 Task: Add the product "Purina Beneful Wet Medleys Tuscan, Romana and Mediterranean Style Dog Food Variety Pack (3 oz x 12 ct)" to cart from the store "Pavilions Pets".
Action: Mouse pressed left at (39, 76)
Screenshot: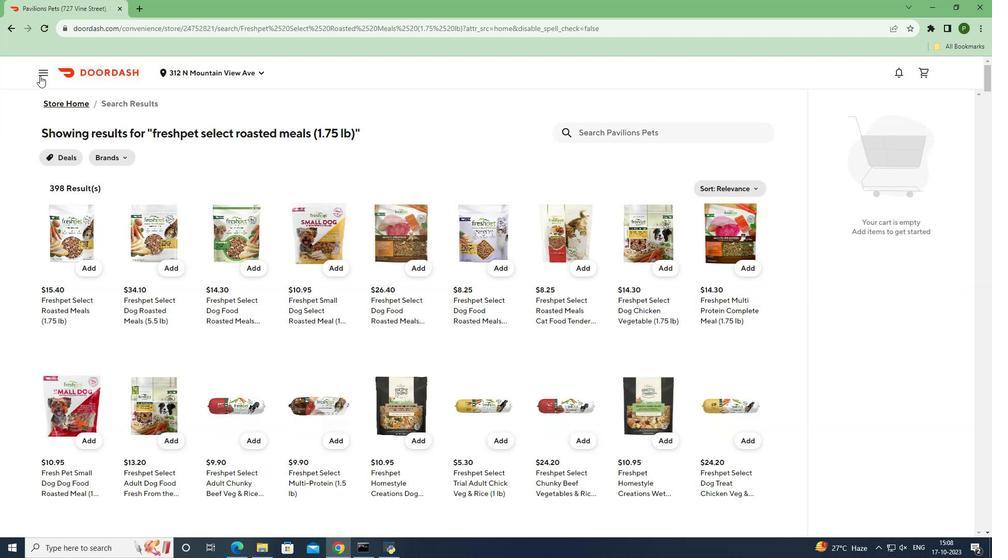 
Action: Mouse moved to (56, 144)
Screenshot: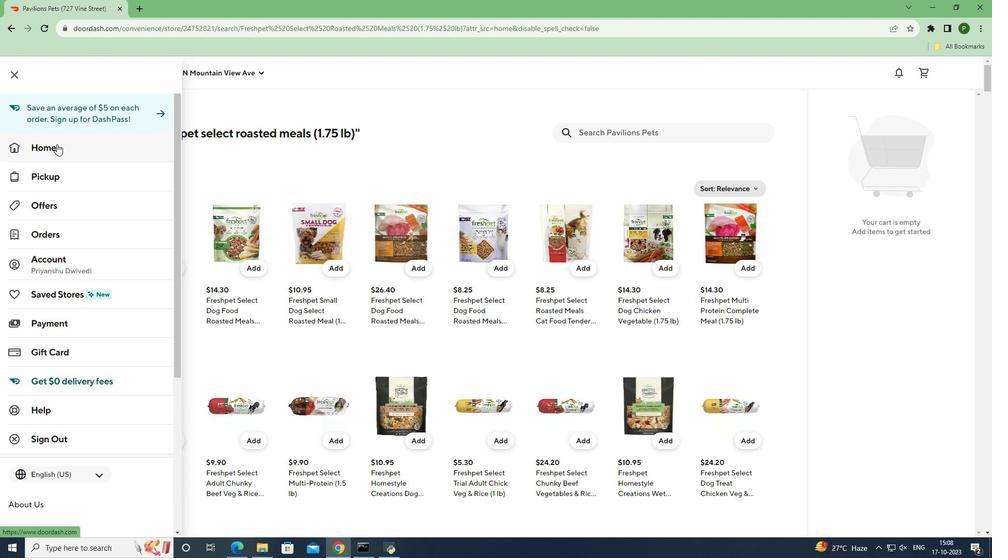 
Action: Mouse pressed left at (56, 144)
Screenshot: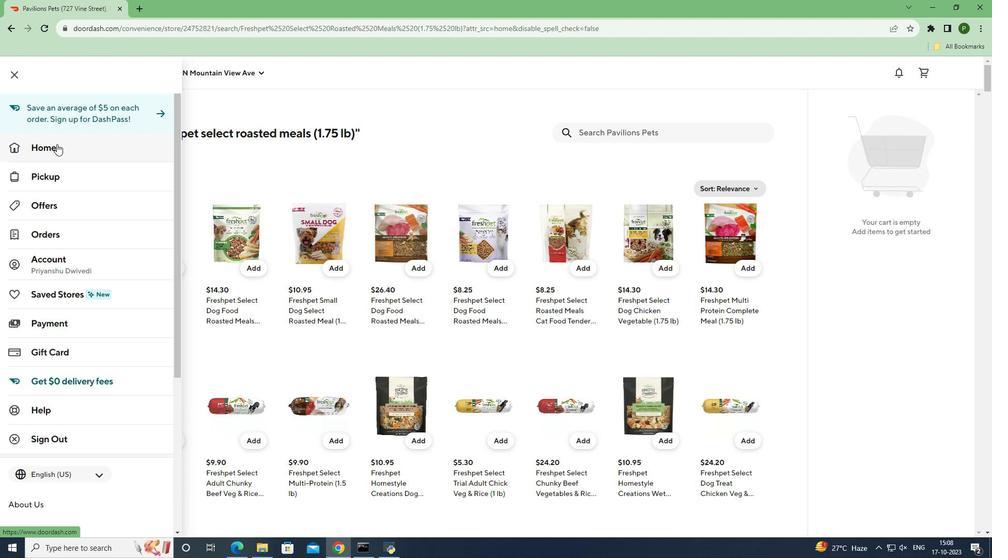 
Action: Mouse moved to (461, 113)
Screenshot: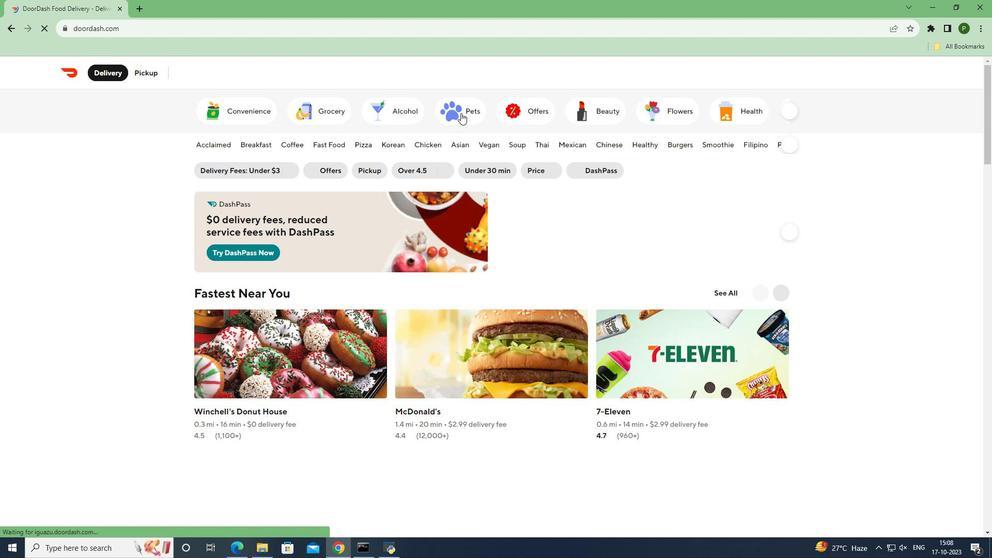 
Action: Mouse pressed left at (461, 113)
Screenshot: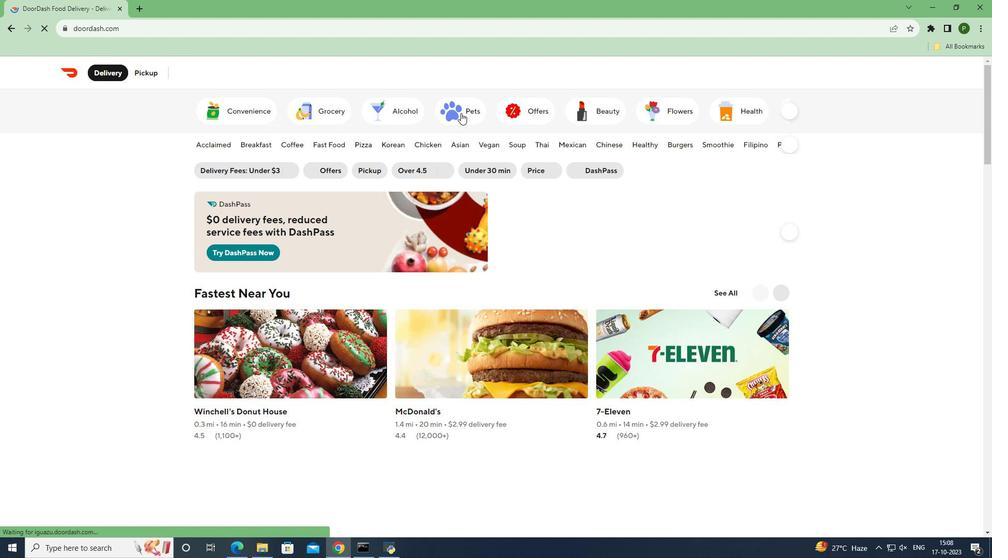 
Action: Mouse moved to (766, 316)
Screenshot: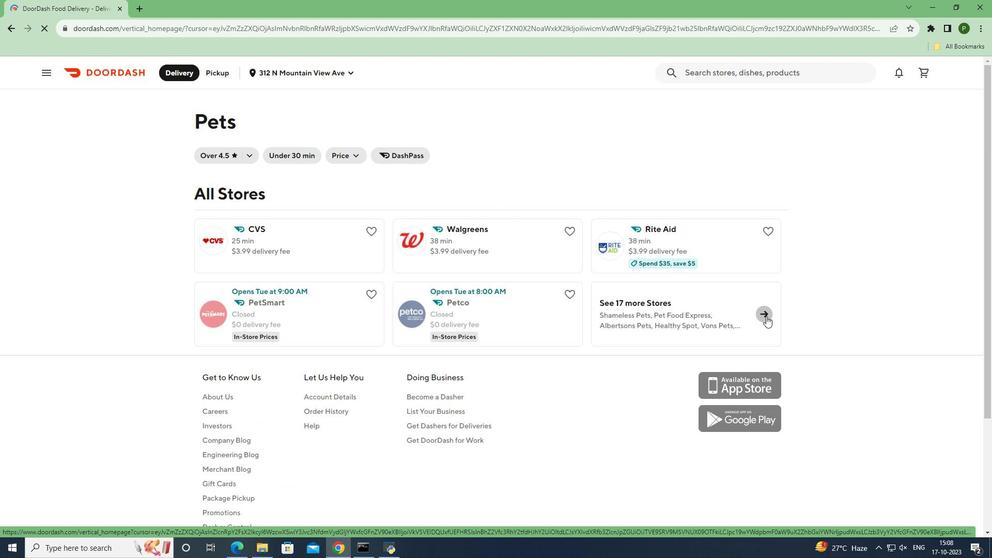 
Action: Mouse pressed left at (766, 316)
Screenshot: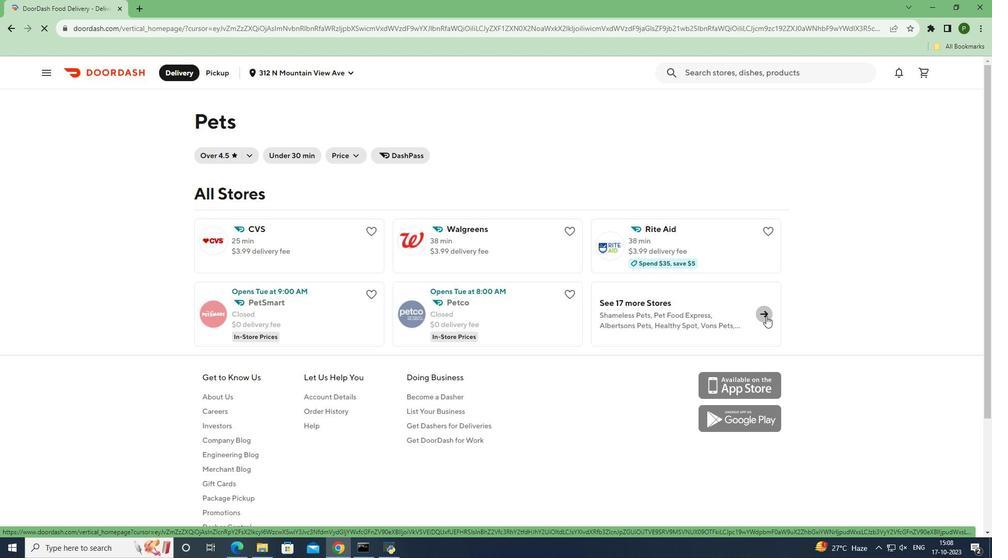 
Action: Mouse moved to (651, 456)
Screenshot: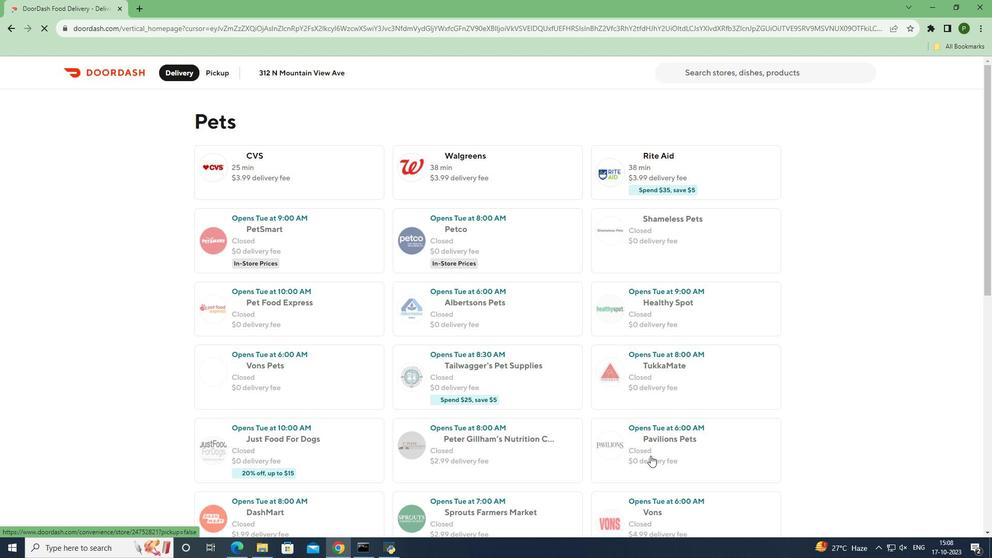 
Action: Mouse pressed left at (651, 456)
Screenshot: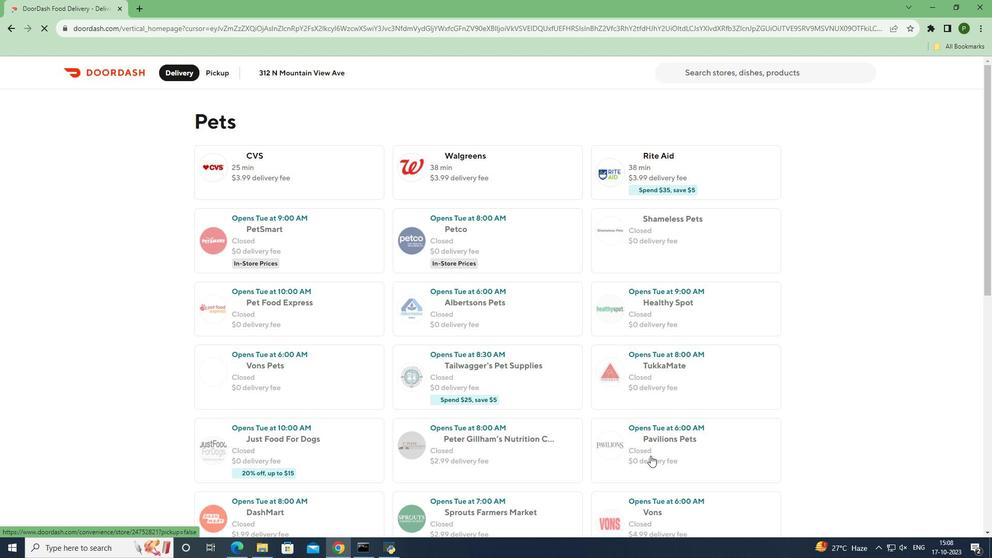 
Action: Mouse moved to (645, 165)
Screenshot: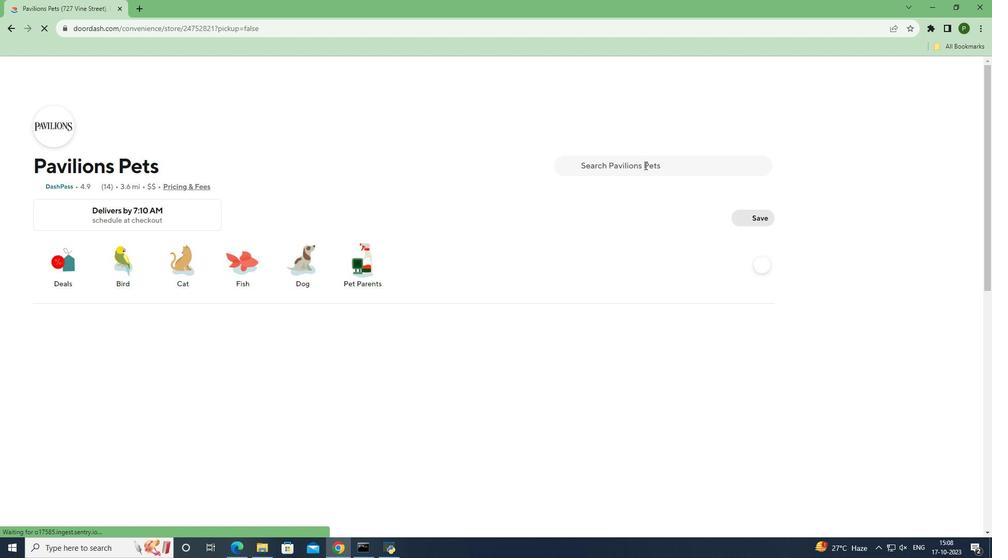 
Action: Mouse pressed left at (645, 165)
Screenshot: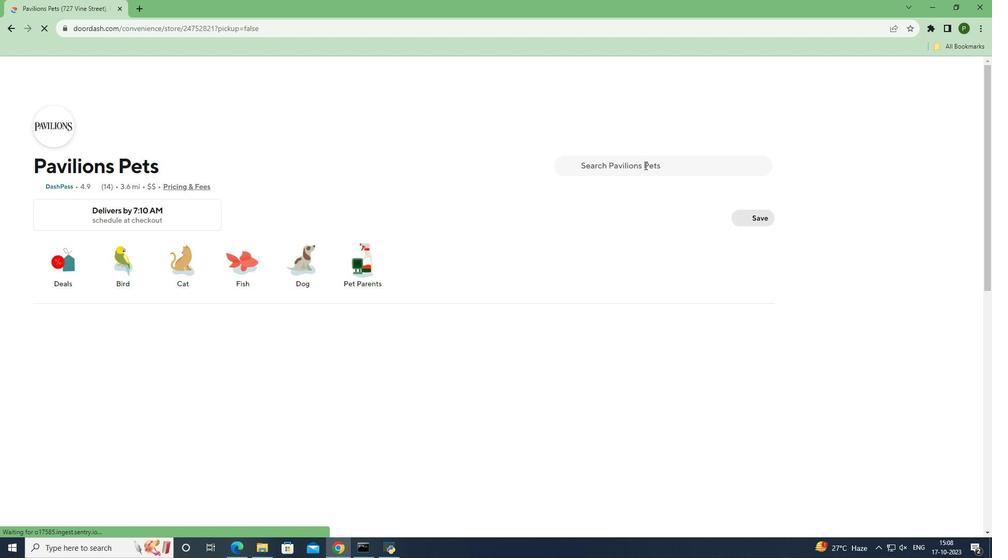 
Action: Key pressed <Key.caps_lock>P<Key.caps_lock>urina<Key.space><Key.caps_lock>B<Key.caps_lock>eneful<Key.space><Key.caps_lock>W<Key.caps_lock>et<Key.space><Key.caps_lock>M<Key.caps_lock>edleys<Key.space><Key.caps_lock>T<Key.caps_lock>uscan<Key.space><Key.caps_lock>R<Key.caps_lock>omana<Key.space>and<Key.space><Key.caps_lock>M<Key.caps_lock>editerranean<Key.space><Key.caps_lock>S<Key.caps_lock>tyle<Key.space><Key.caps_lock>D<Key.caps_lock>og<Key.space><Key.caps_lock>F<Key.caps_lock>ood<Key.space><Key.caps_lock>V<Key.caps_lock>ariety<Key.space><Key.caps_lock>P<Key.caps_lock>ack<Key.space><Key.shift_r>(3<Key.space>oz<Key.space><Key.shift>*<Key.space>12<Key.space>ct<Key.shift_r>)<Key.enter>
Screenshot: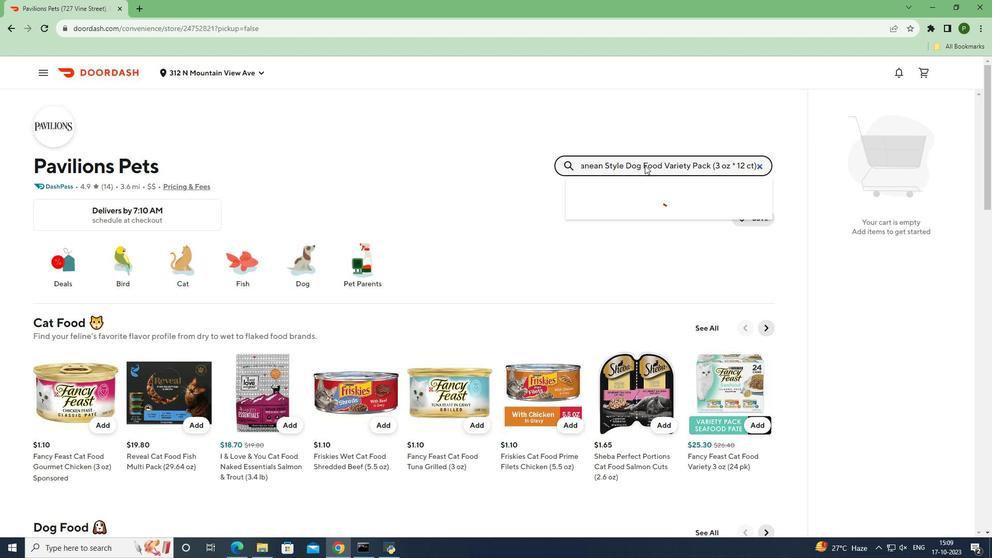 
Action: Mouse moved to (86, 280)
Screenshot: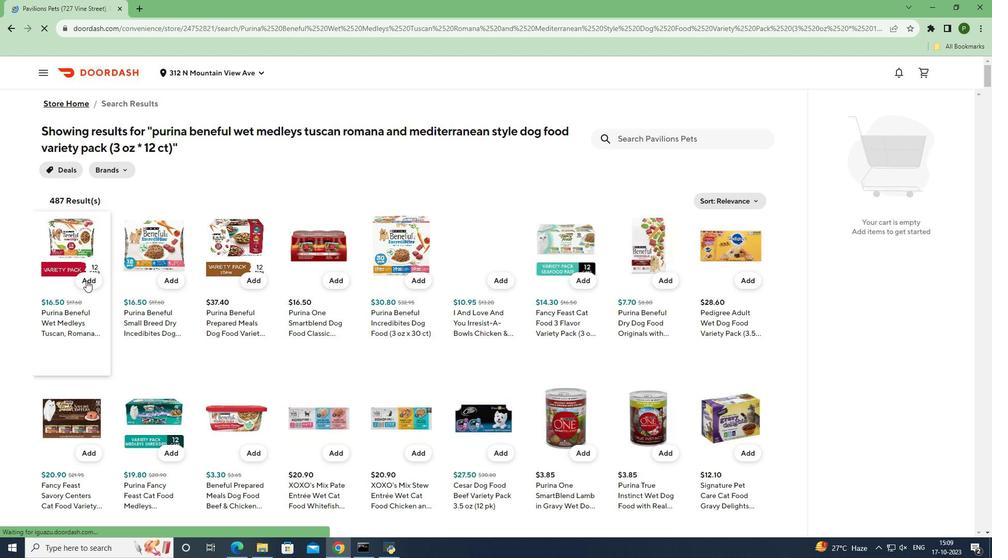 
Action: Mouse pressed left at (86, 280)
Screenshot: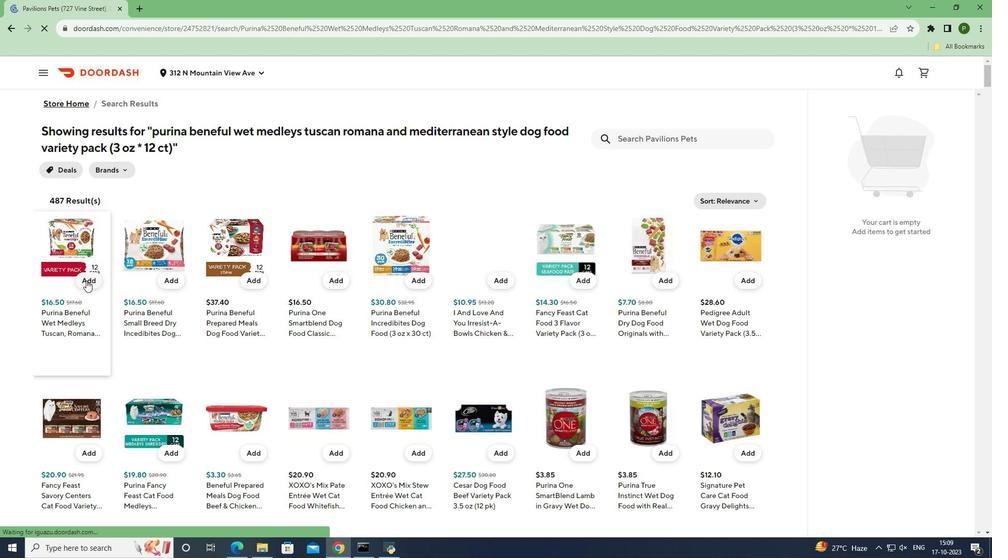 
Action: Mouse moved to (85, 352)
Screenshot: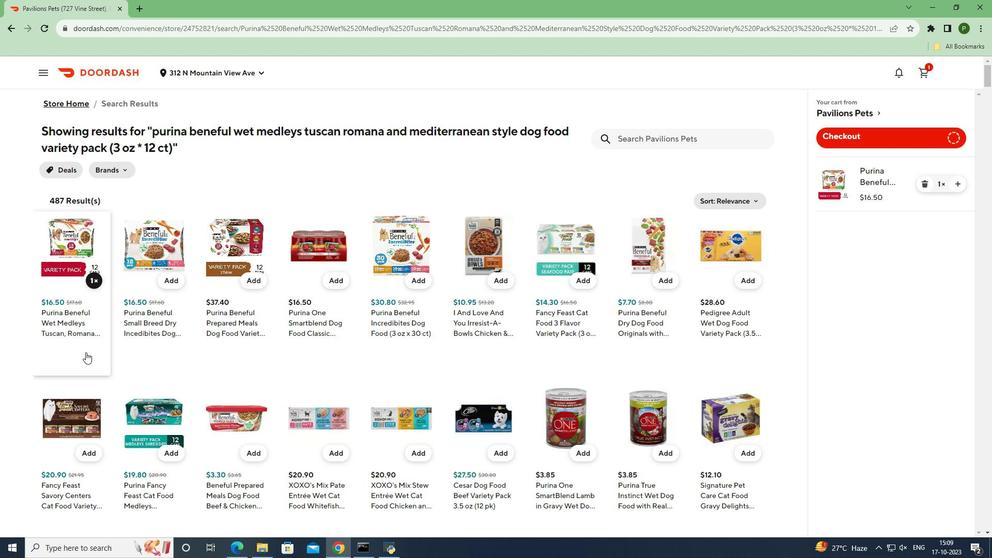 
